 Task: Select option "Nobody" in board creation restrictions.
Action: Mouse pressed left at (790, 366)
Screenshot: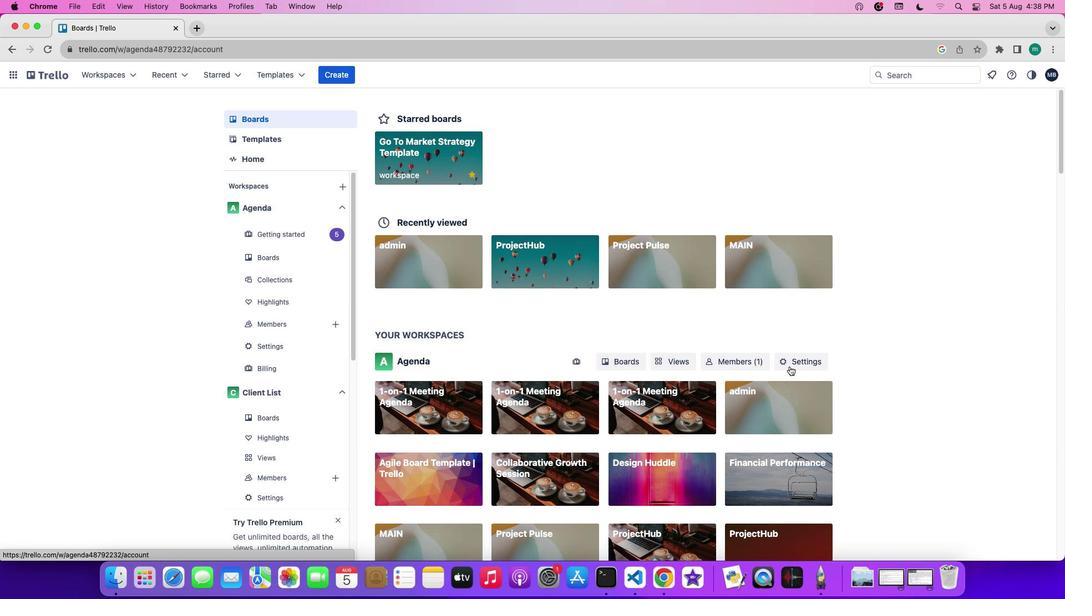 
Action: Mouse moved to (753, 391)
Screenshot: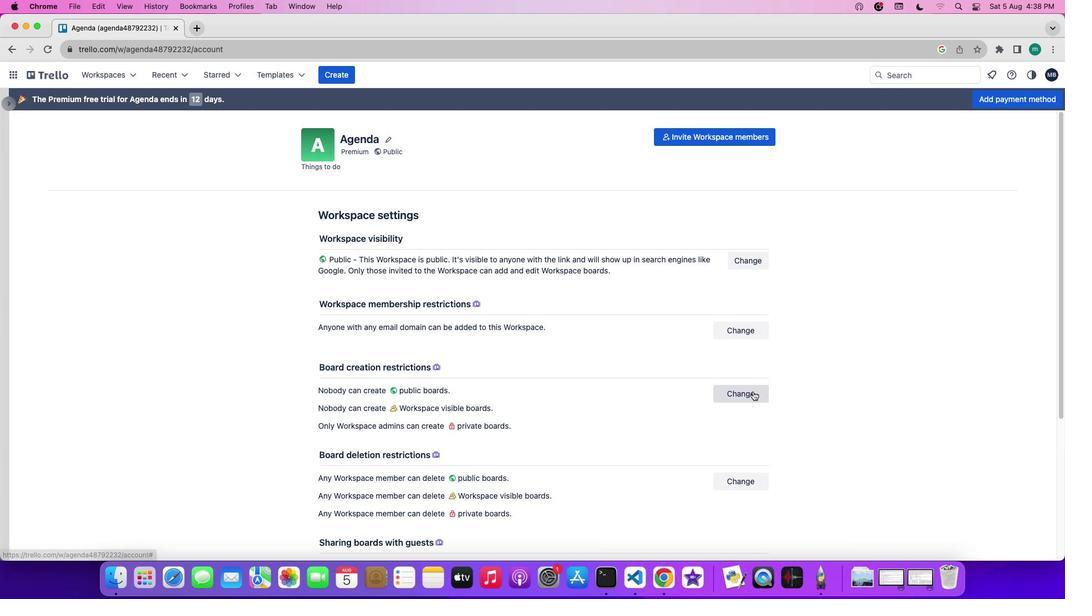 
Action: Mouse pressed left at (753, 391)
Screenshot: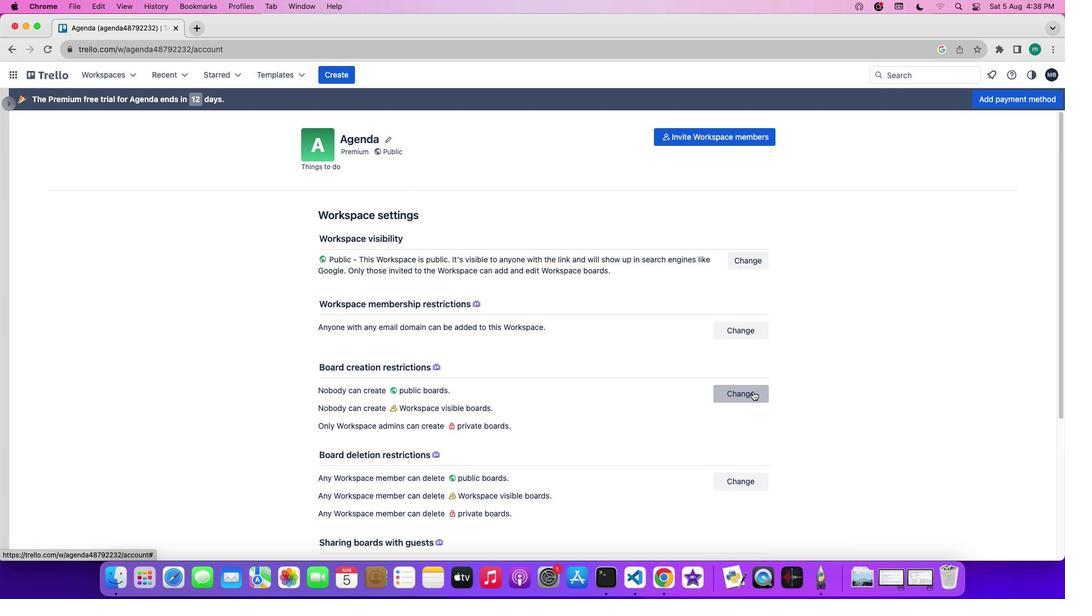 
Action: Mouse moved to (764, 361)
Screenshot: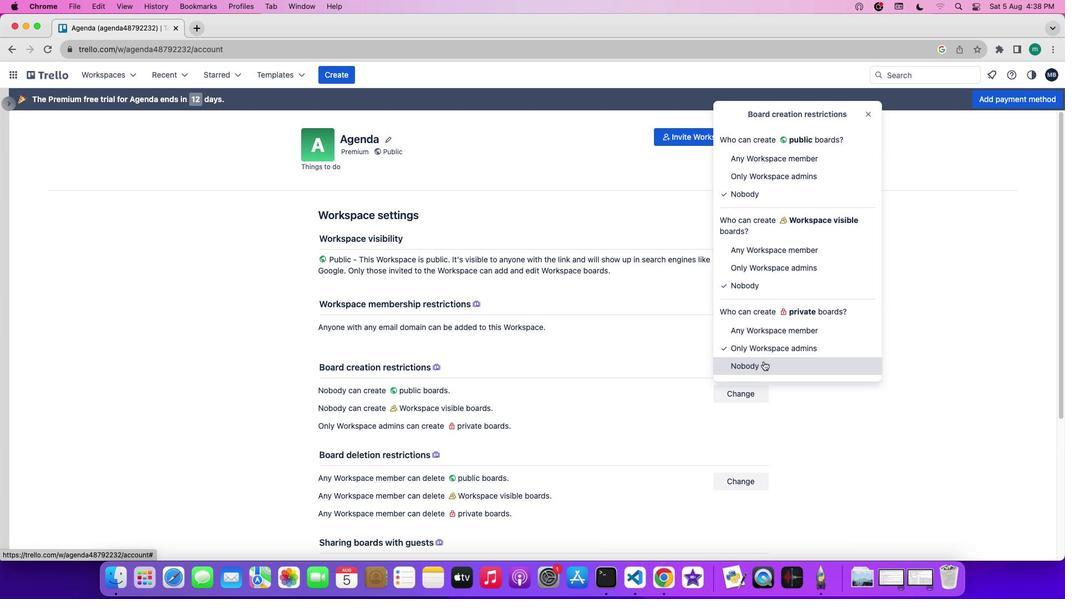 
Action: Mouse pressed left at (764, 361)
Screenshot: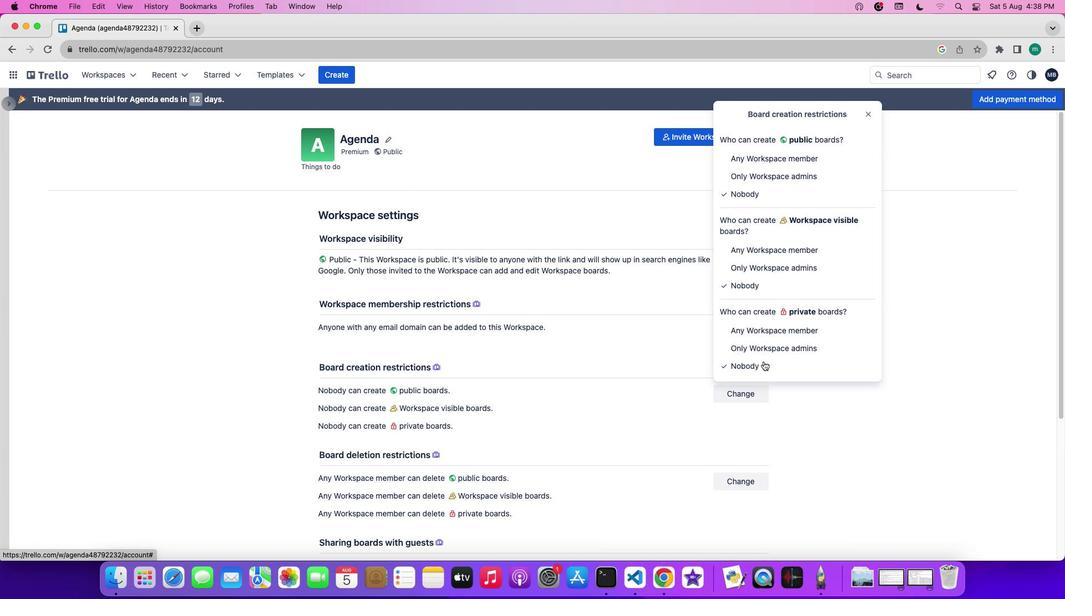 
Action: Mouse moved to (806, 416)
Screenshot: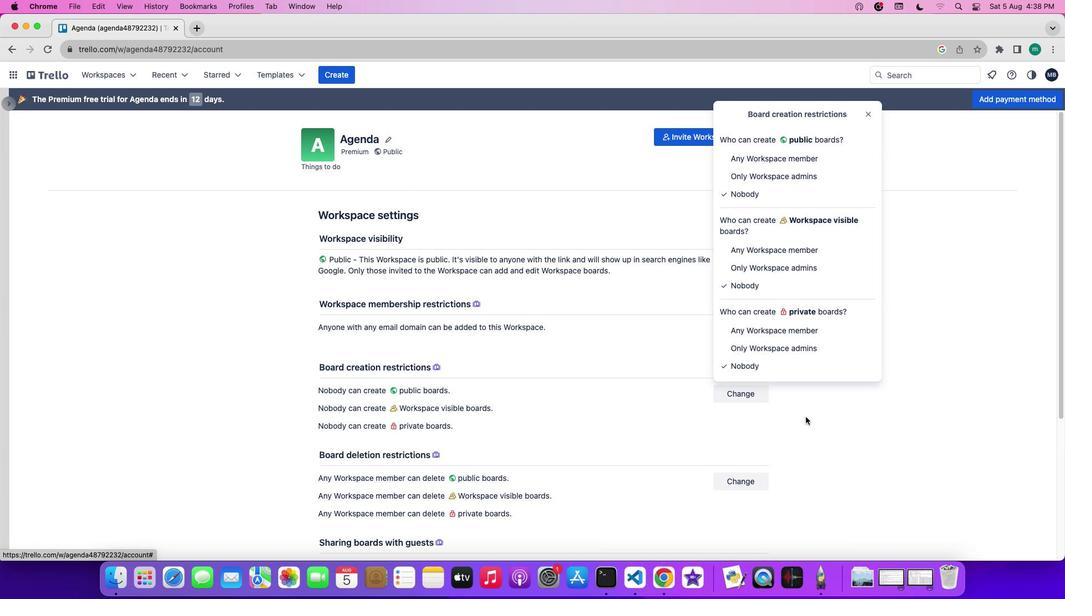 
